 Task: Make in the project UpwardTech an epic 'Desktop and Mobile Device Security'.
Action: Mouse moved to (456, 182)
Screenshot: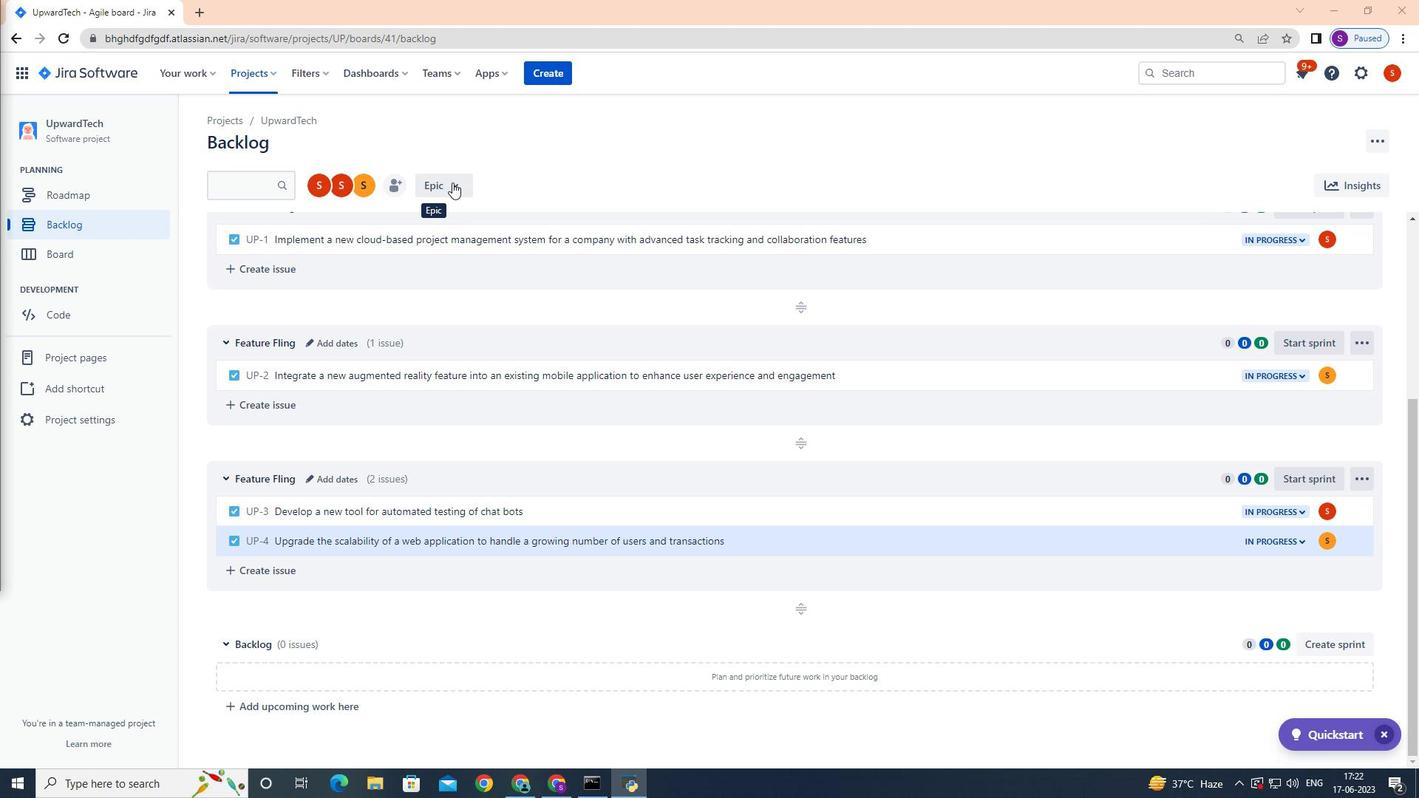 
Action: Mouse pressed left at (456, 182)
Screenshot: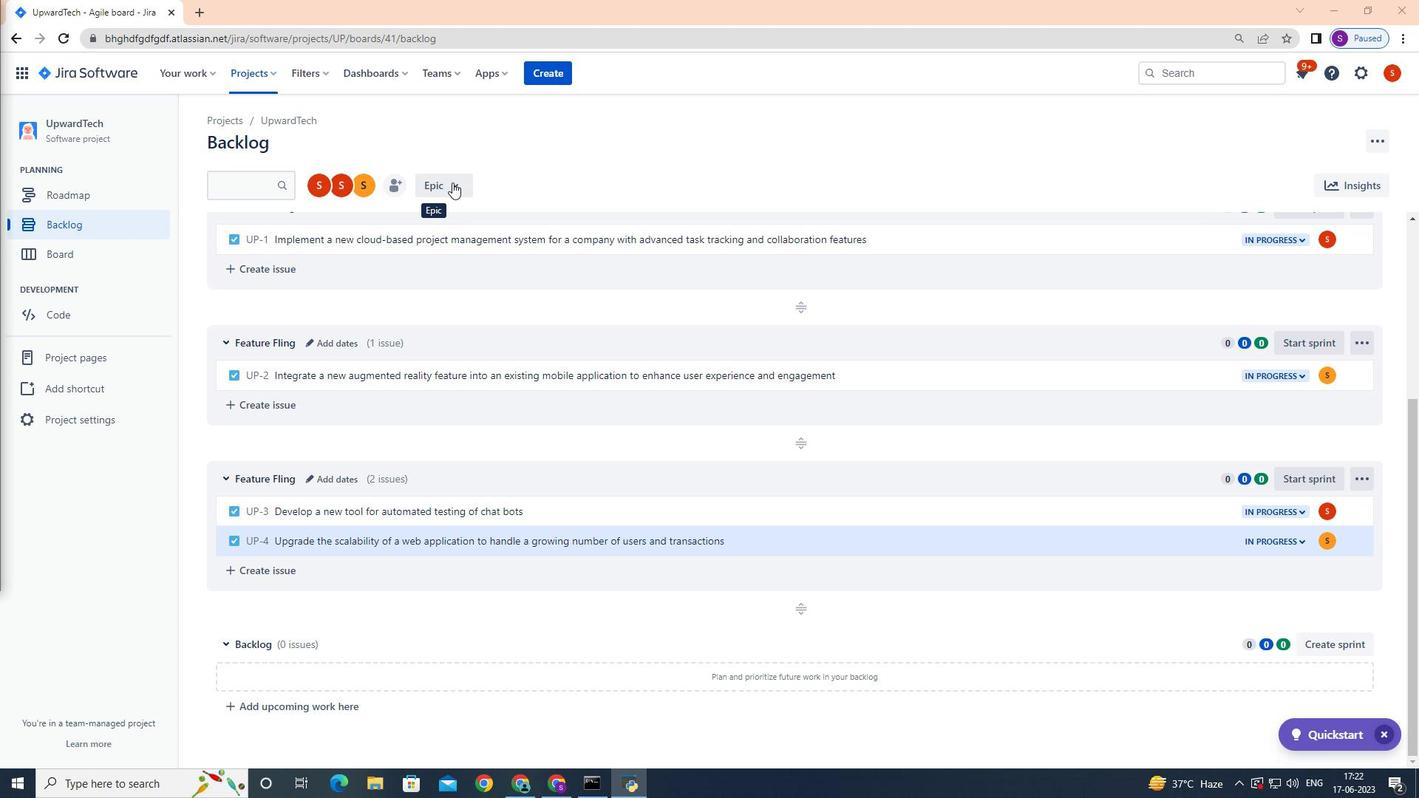 
Action: Mouse moved to (445, 273)
Screenshot: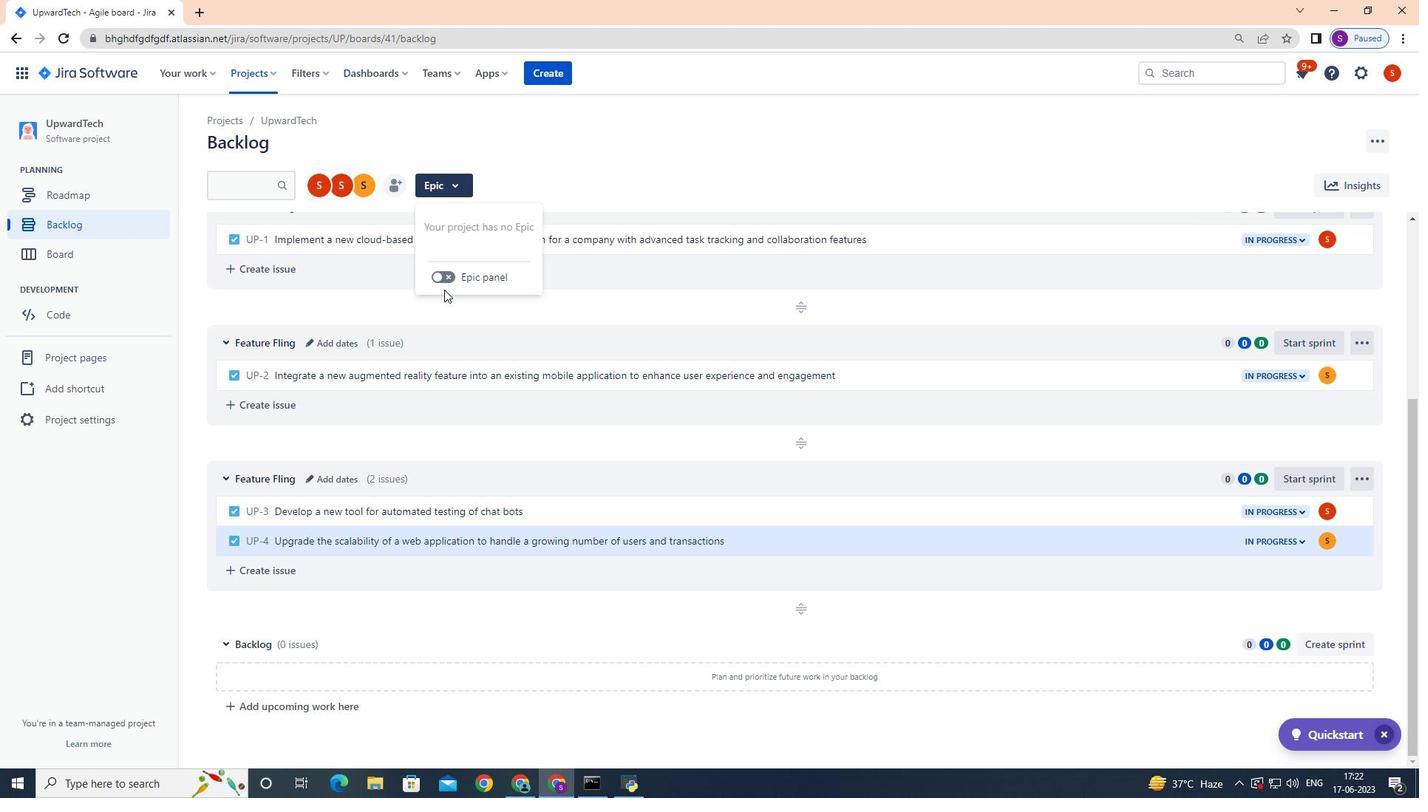 
Action: Mouse pressed left at (445, 273)
Screenshot: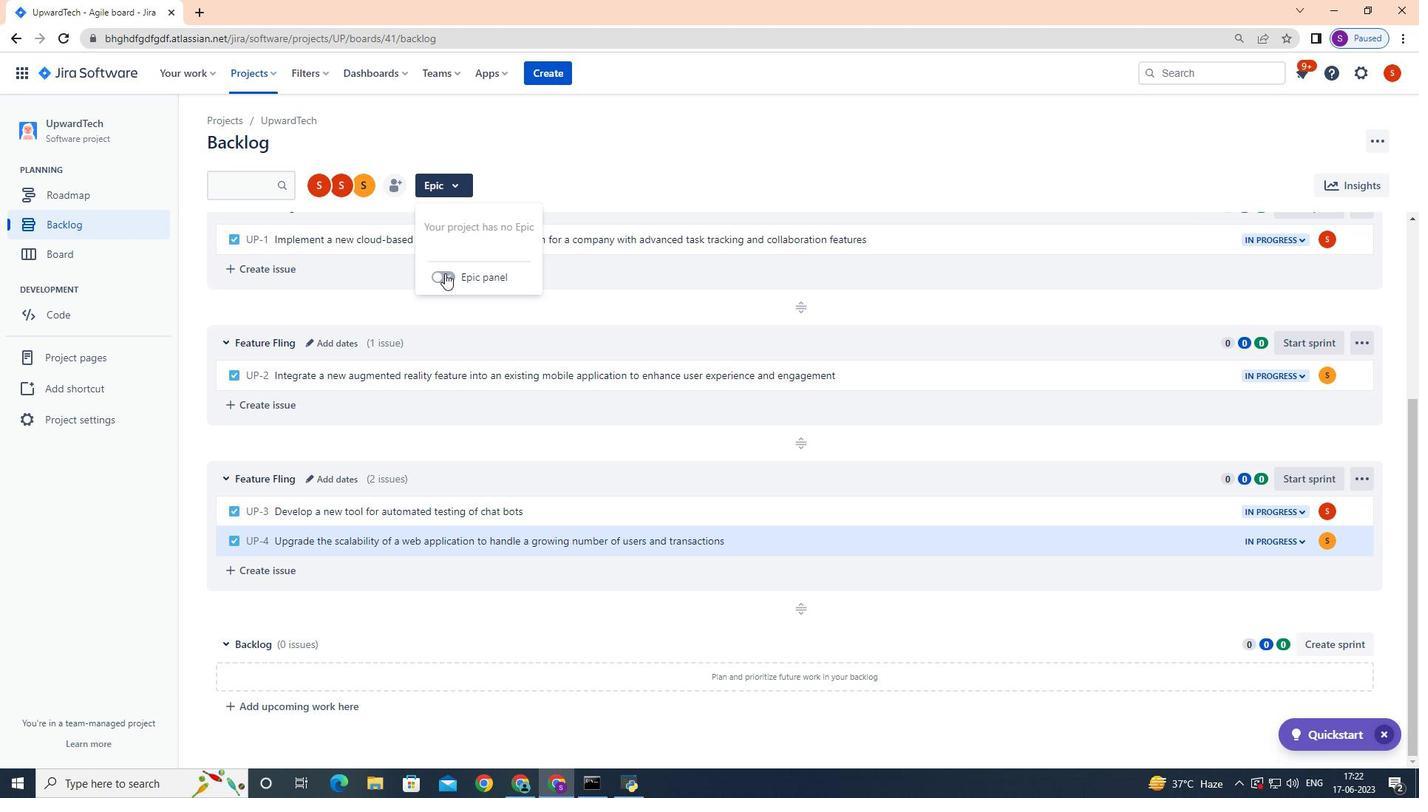 
Action: Mouse moved to (374, 512)
Screenshot: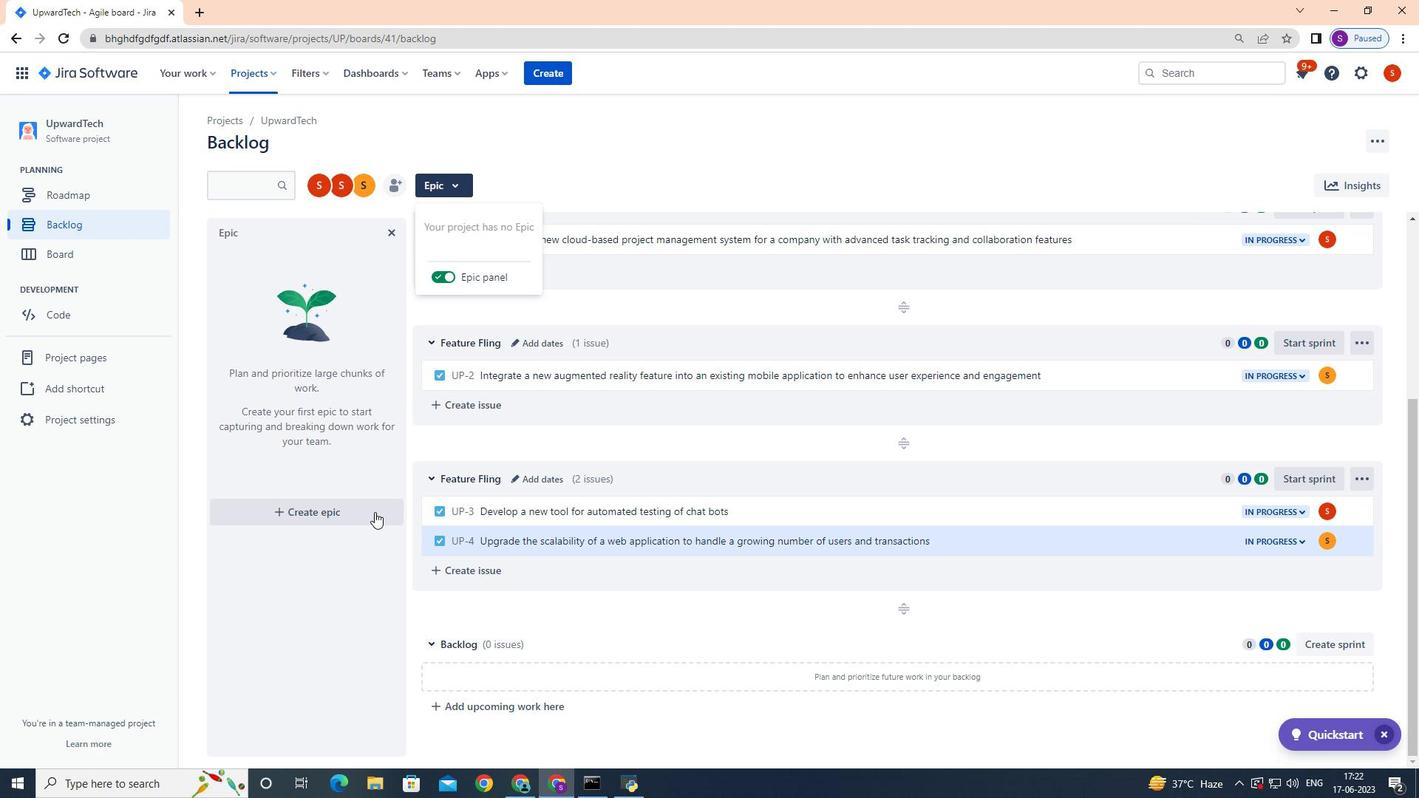 
Action: Mouse pressed left at (374, 512)
Screenshot: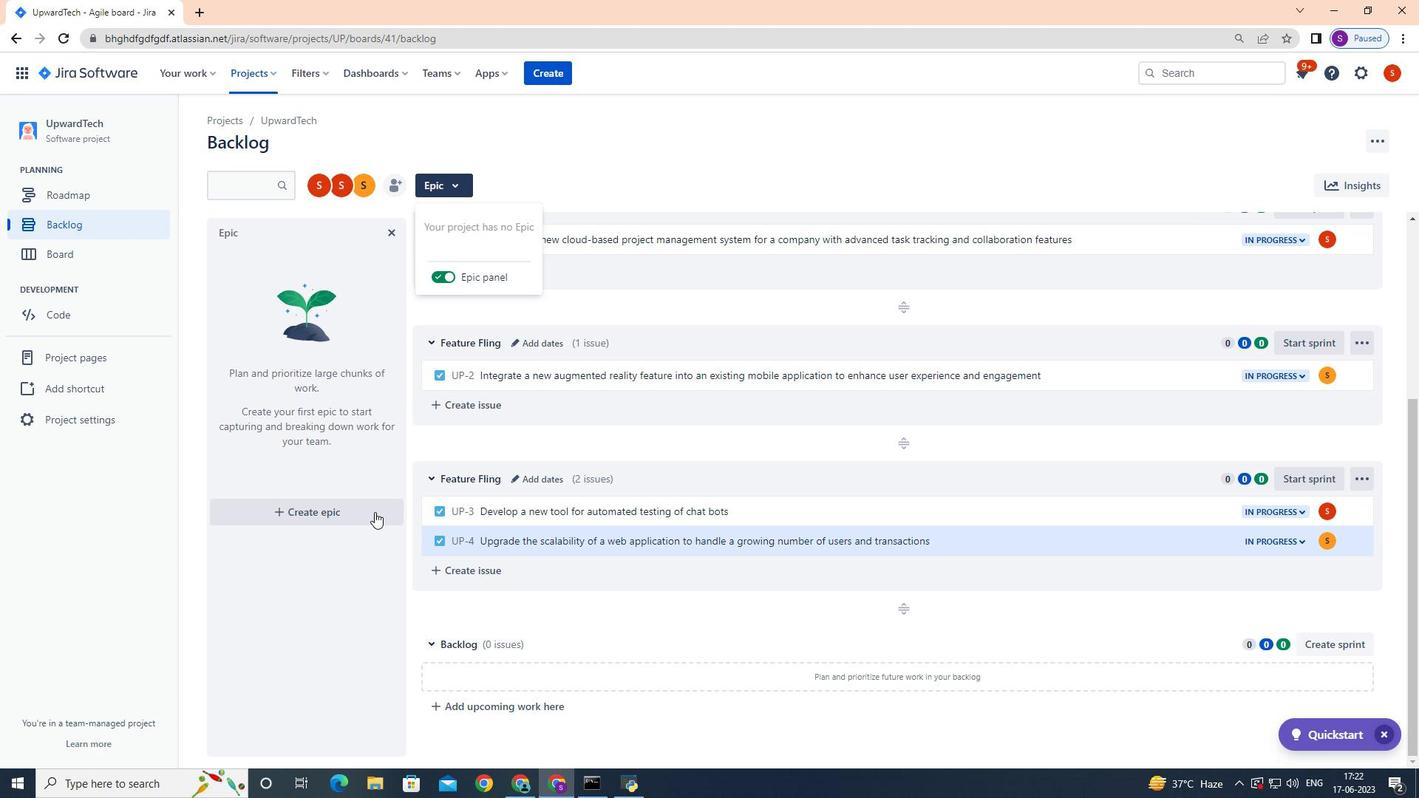 
Action: Mouse moved to (366, 501)
Screenshot: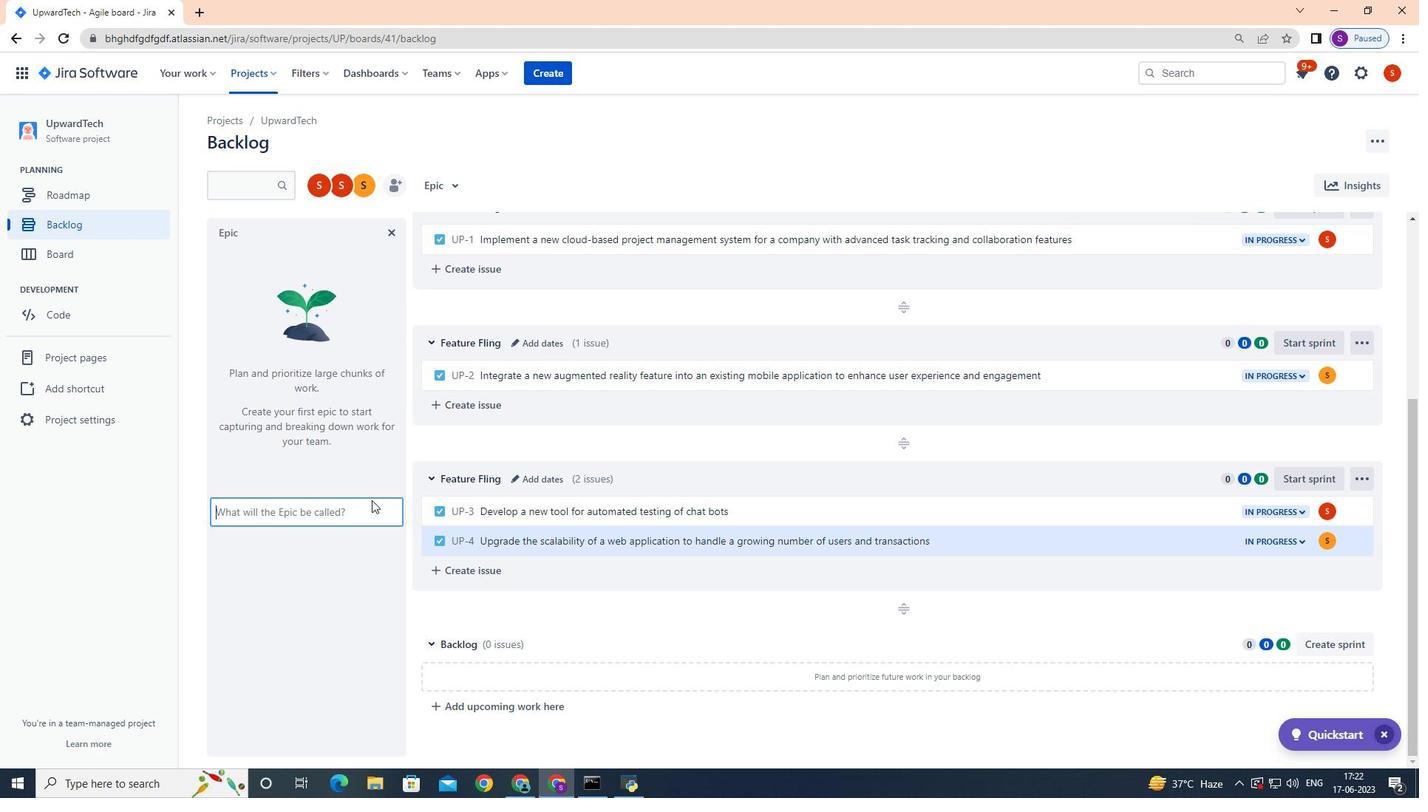 
Action: Key pressed <Key.shift>Desktop<Key.space><Key.shift>Mobile<Key.space><Key.shift>Device<Key.space><Key.shift>Security<Key.enter>
Screenshot: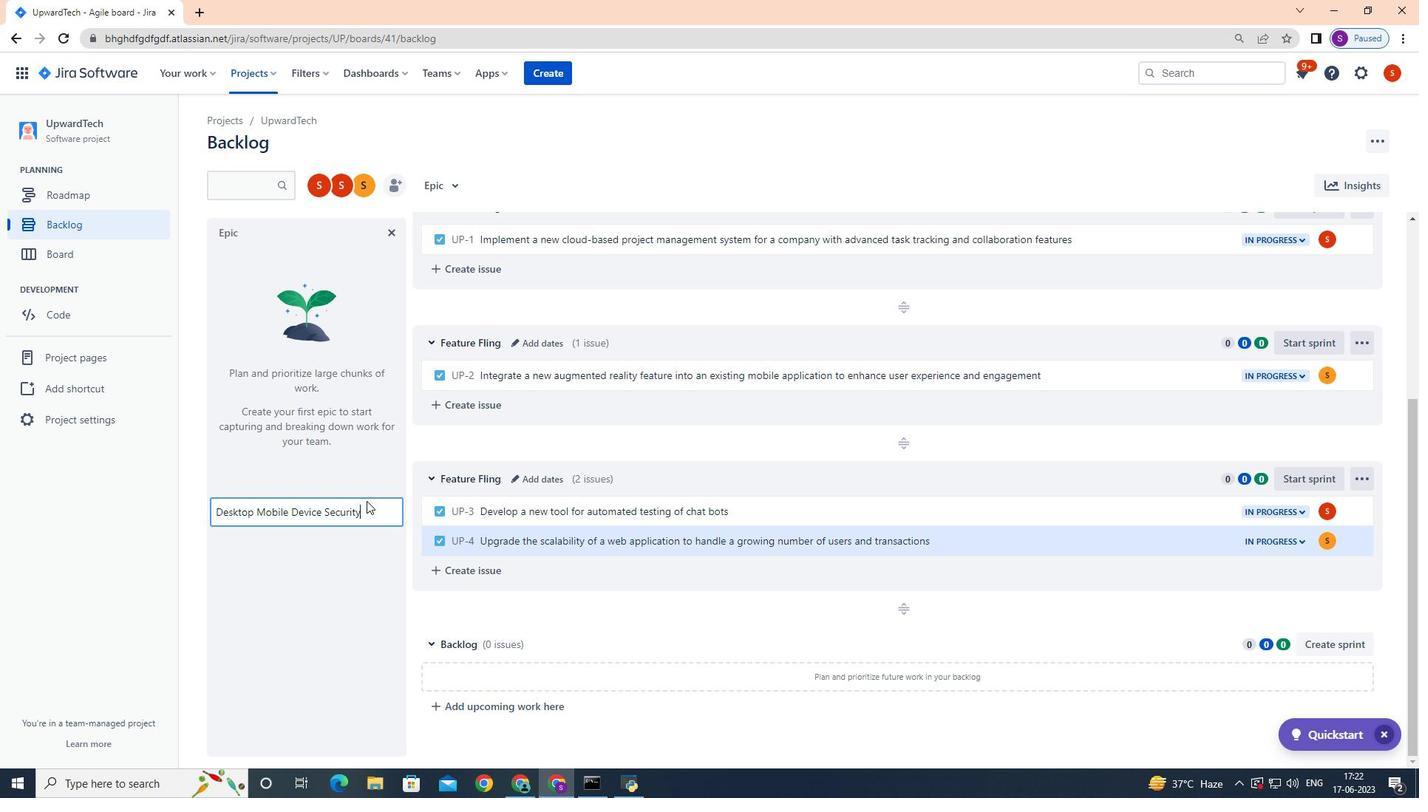 
Action: Mouse moved to (598, 164)
Screenshot: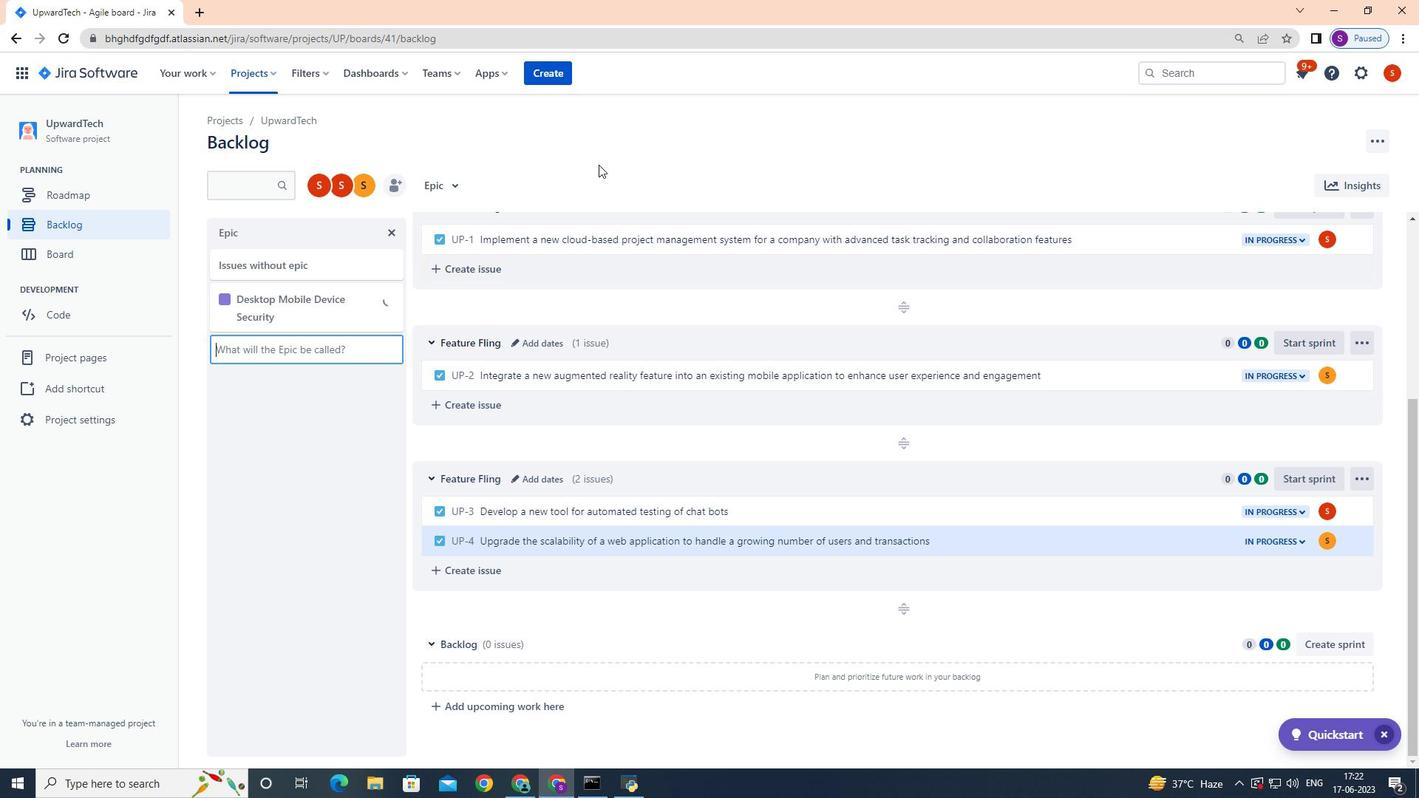 
Action: Mouse pressed left at (598, 164)
Screenshot: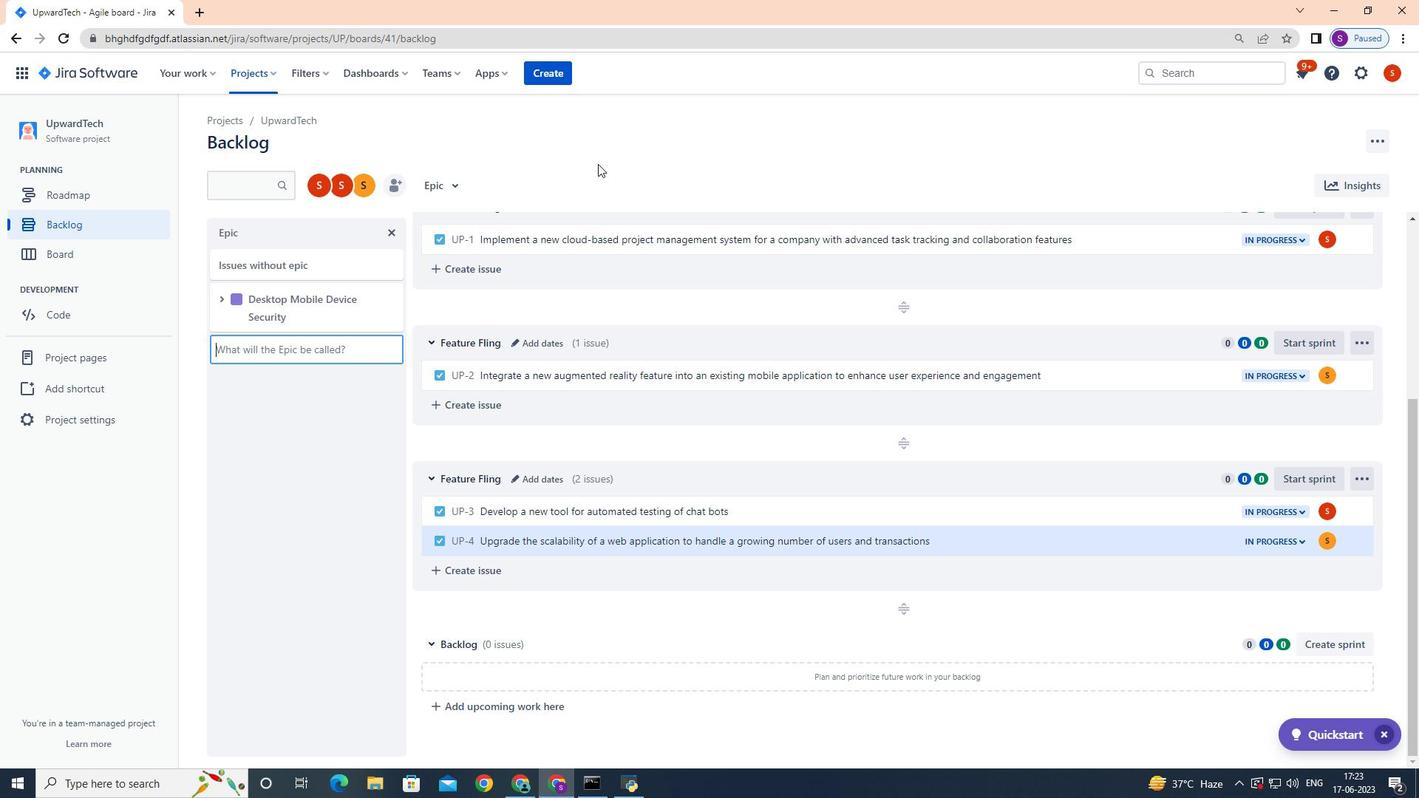 
